 Task: Select the warning option in the link box model.
Action: Mouse moved to (24, 669)
Screenshot: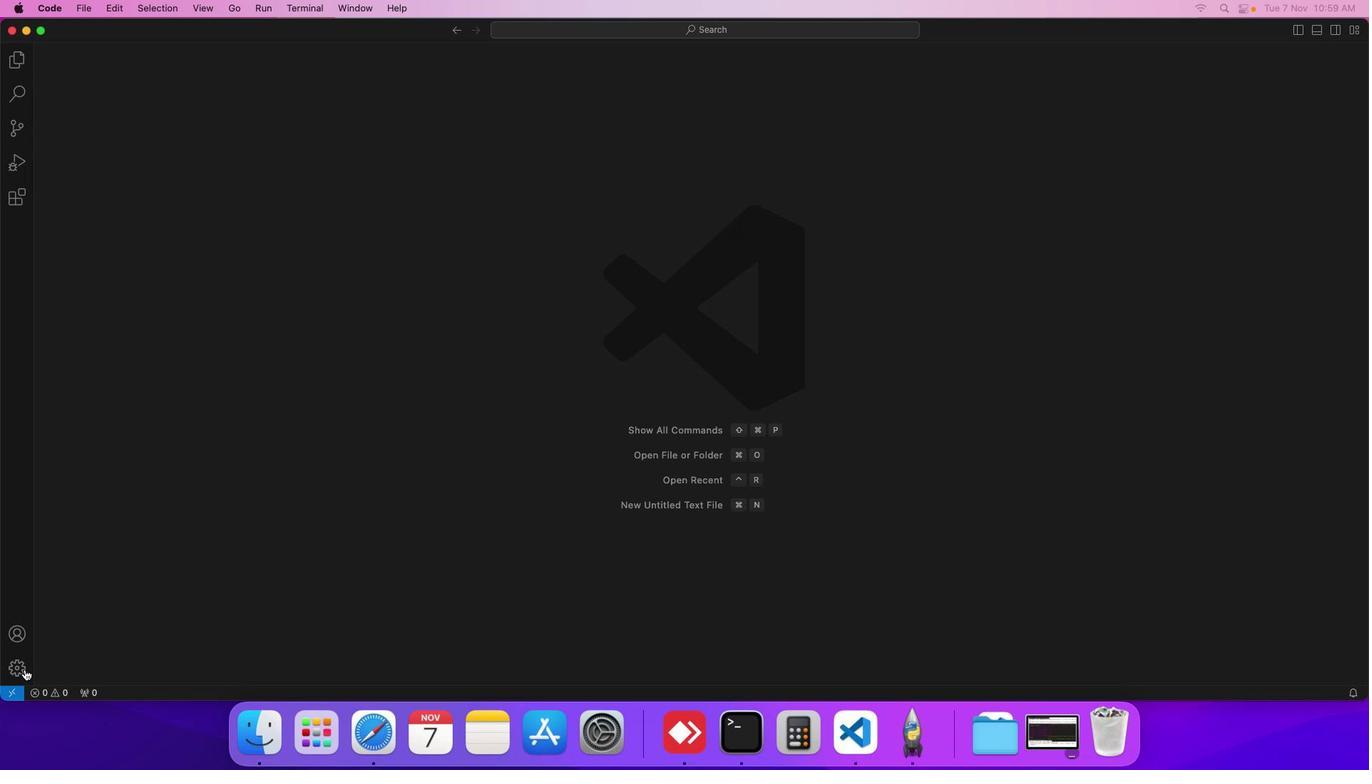 
Action: Mouse pressed left at (24, 669)
Screenshot: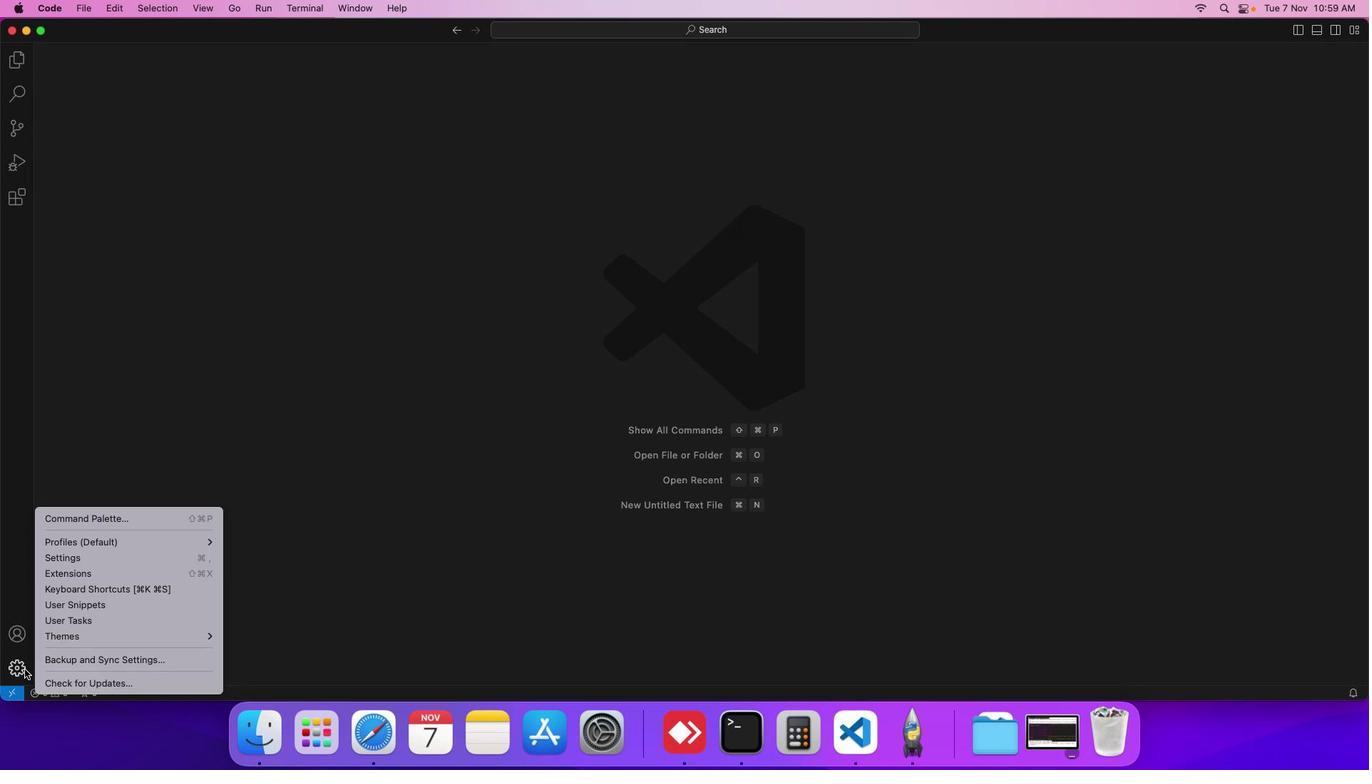 
Action: Mouse moved to (72, 560)
Screenshot: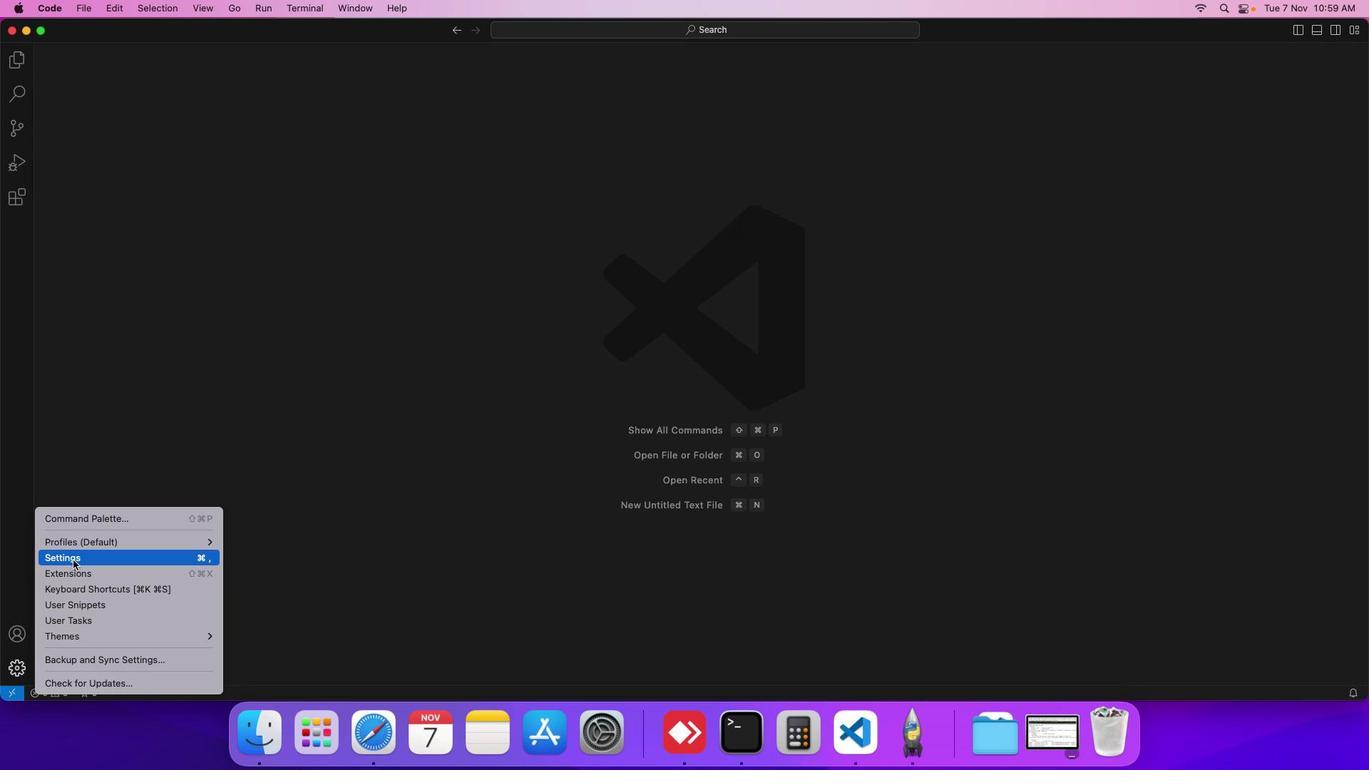 
Action: Mouse pressed left at (72, 560)
Screenshot: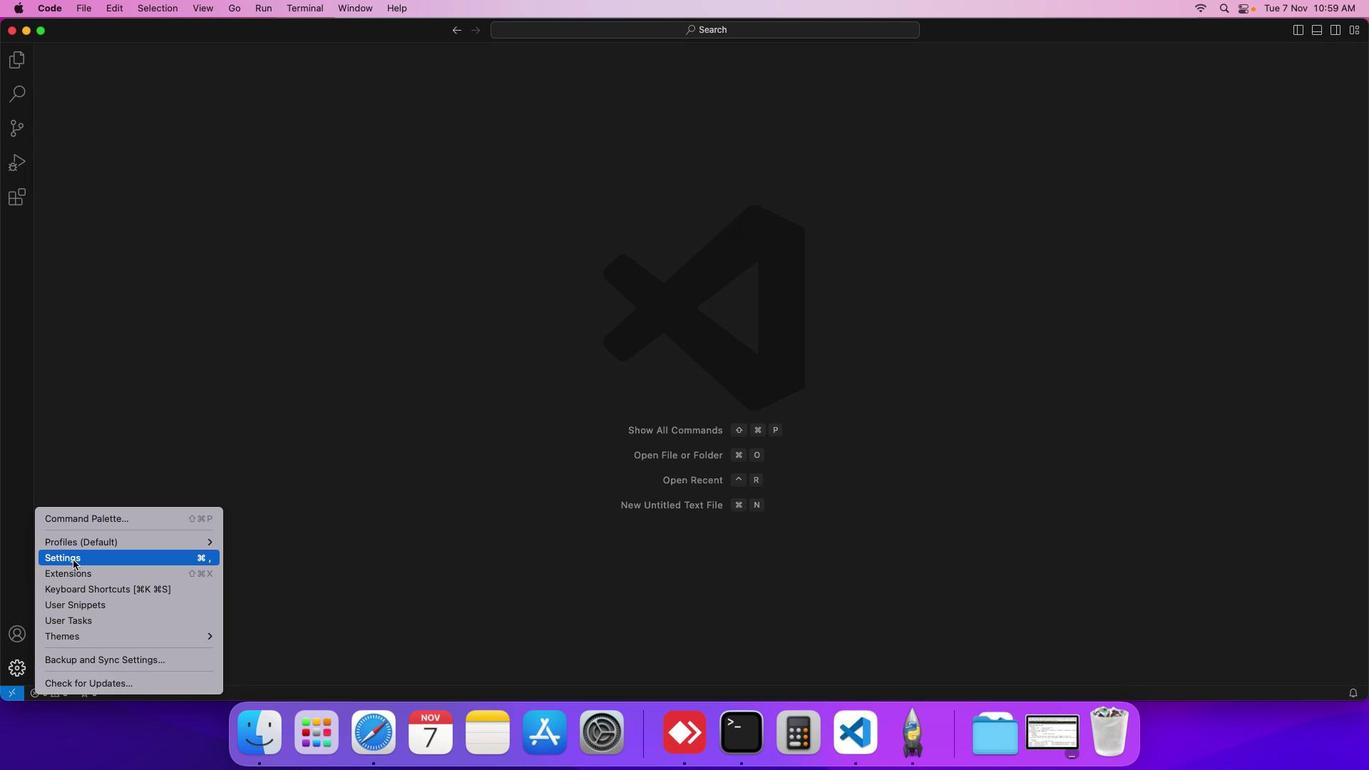 
Action: Mouse moved to (313, 253)
Screenshot: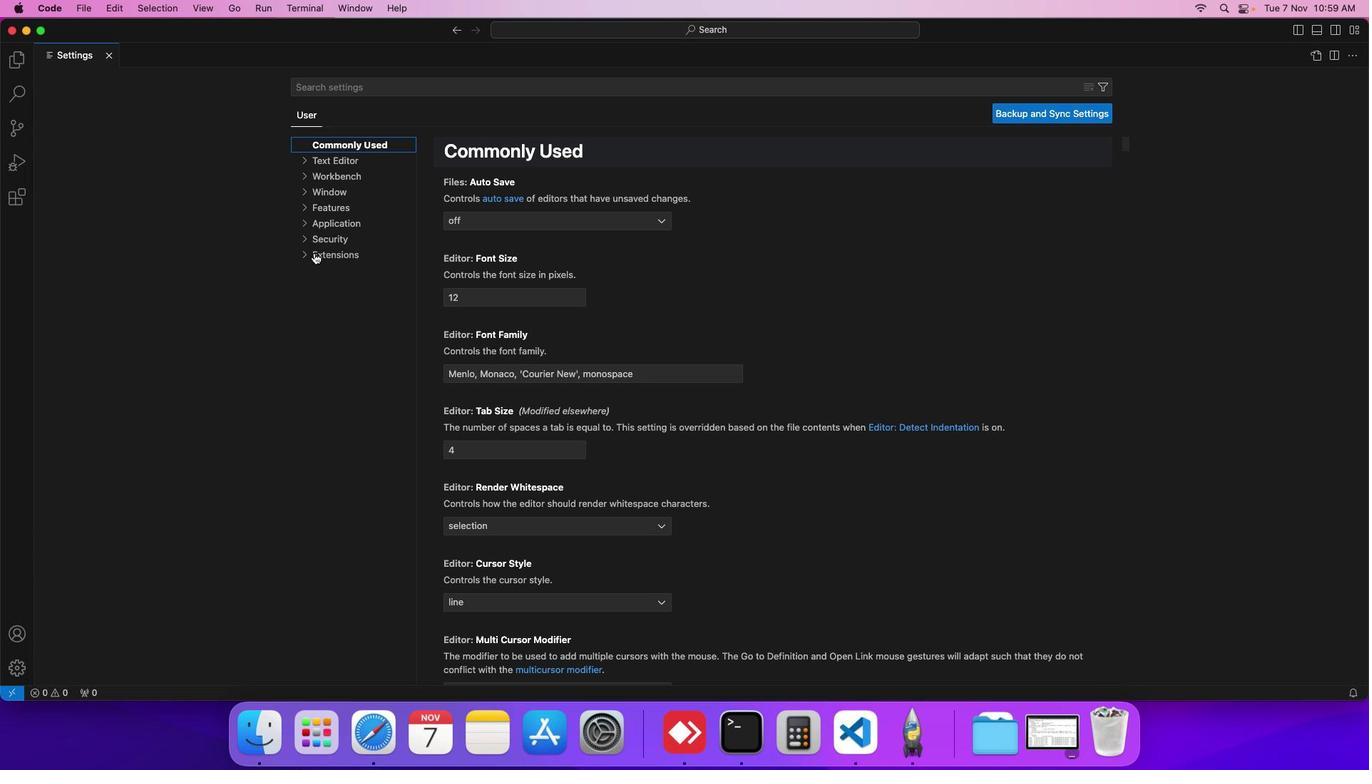 
Action: Mouse pressed left at (313, 253)
Screenshot: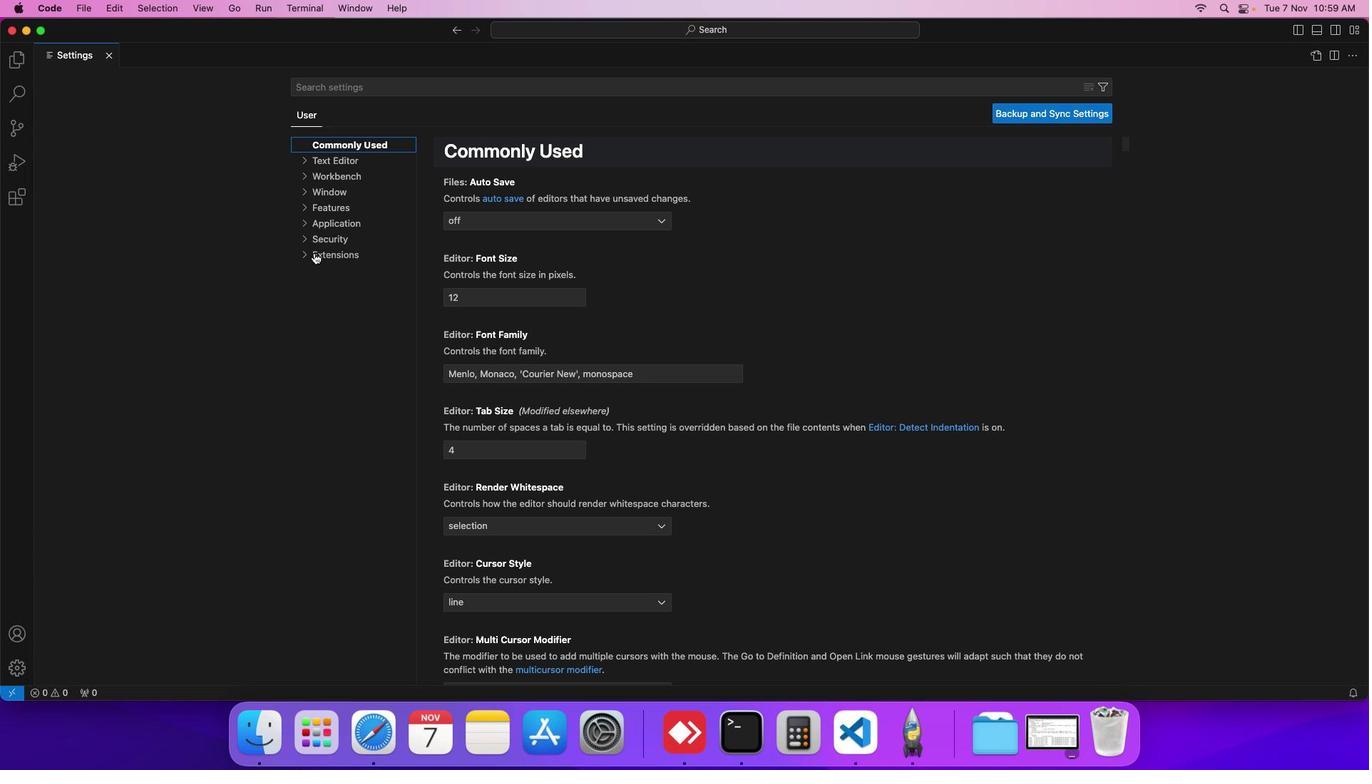 
Action: Mouse moved to (479, 375)
Screenshot: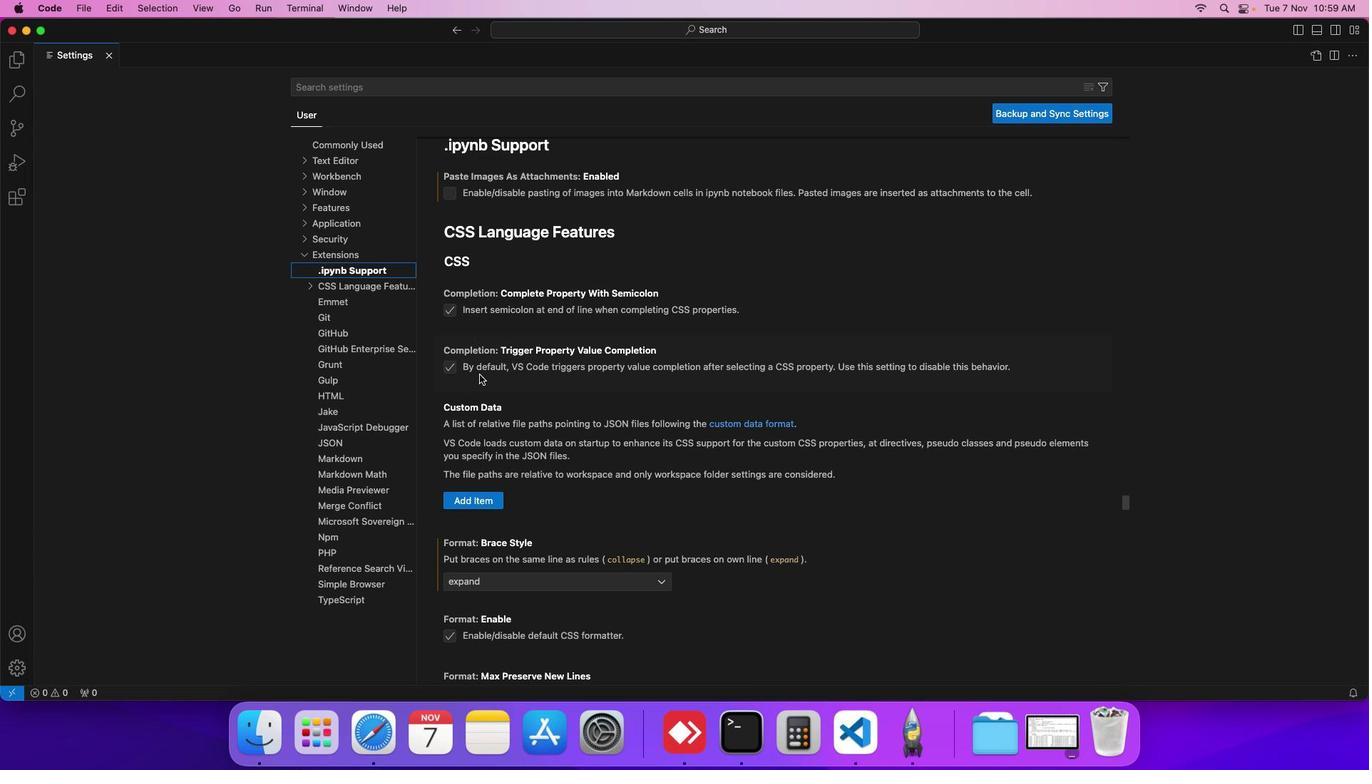 
Action: Mouse scrolled (479, 375) with delta (0, 0)
Screenshot: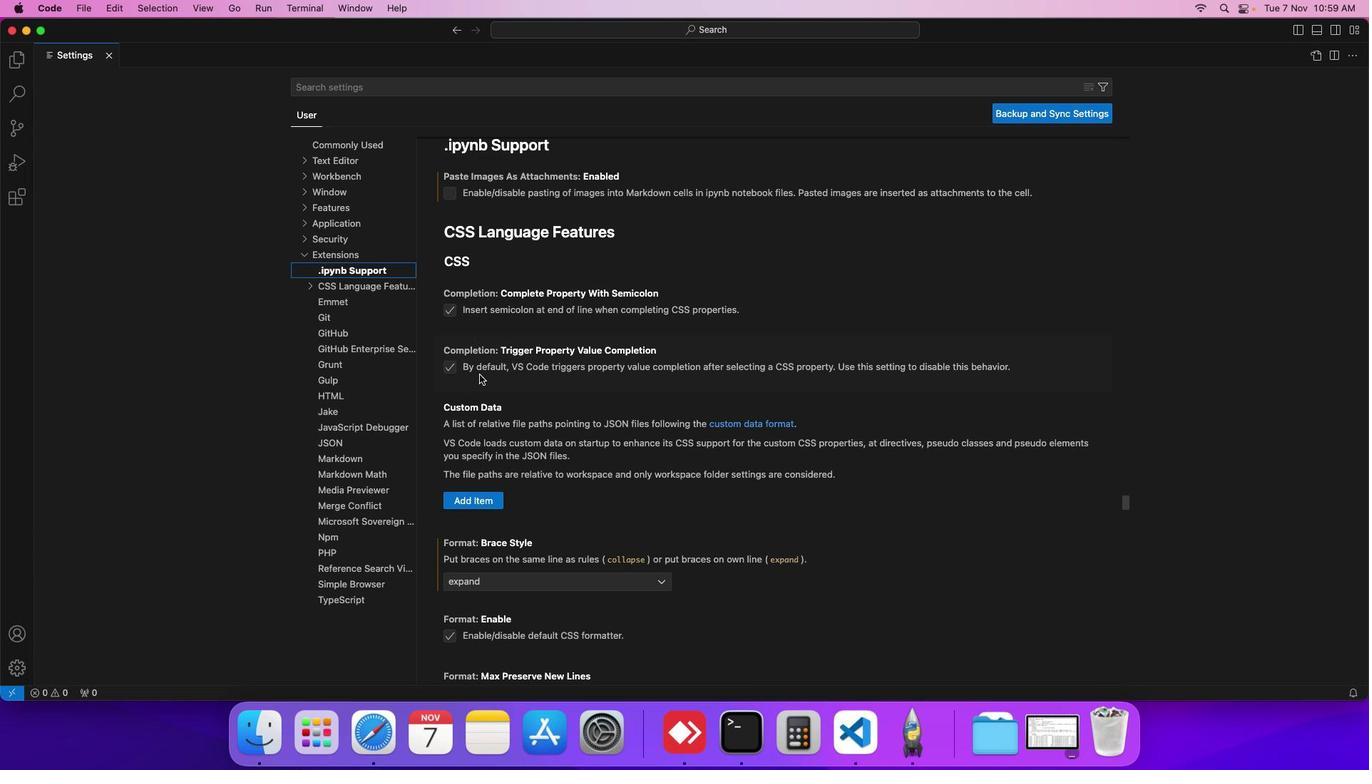 
Action: Mouse scrolled (479, 375) with delta (0, 0)
Screenshot: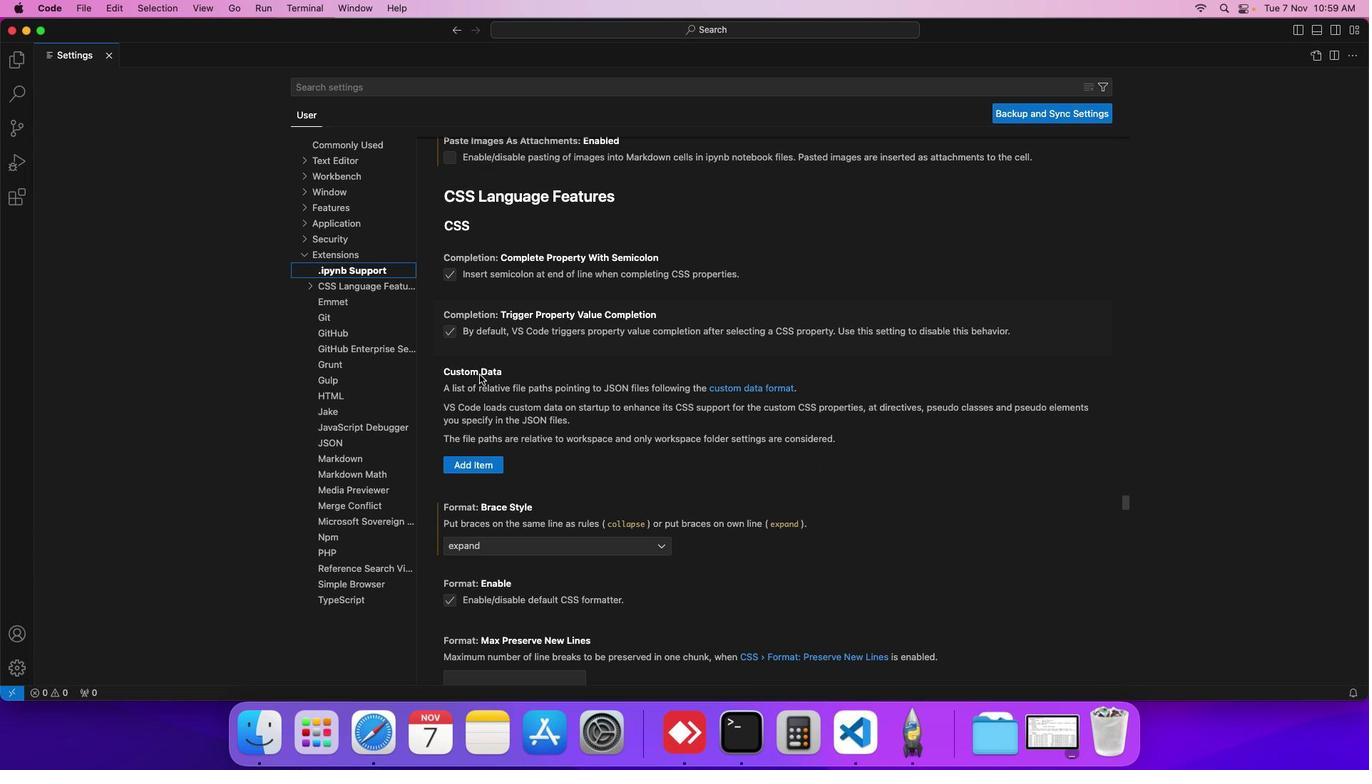 
Action: Mouse scrolled (479, 375) with delta (0, 0)
Screenshot: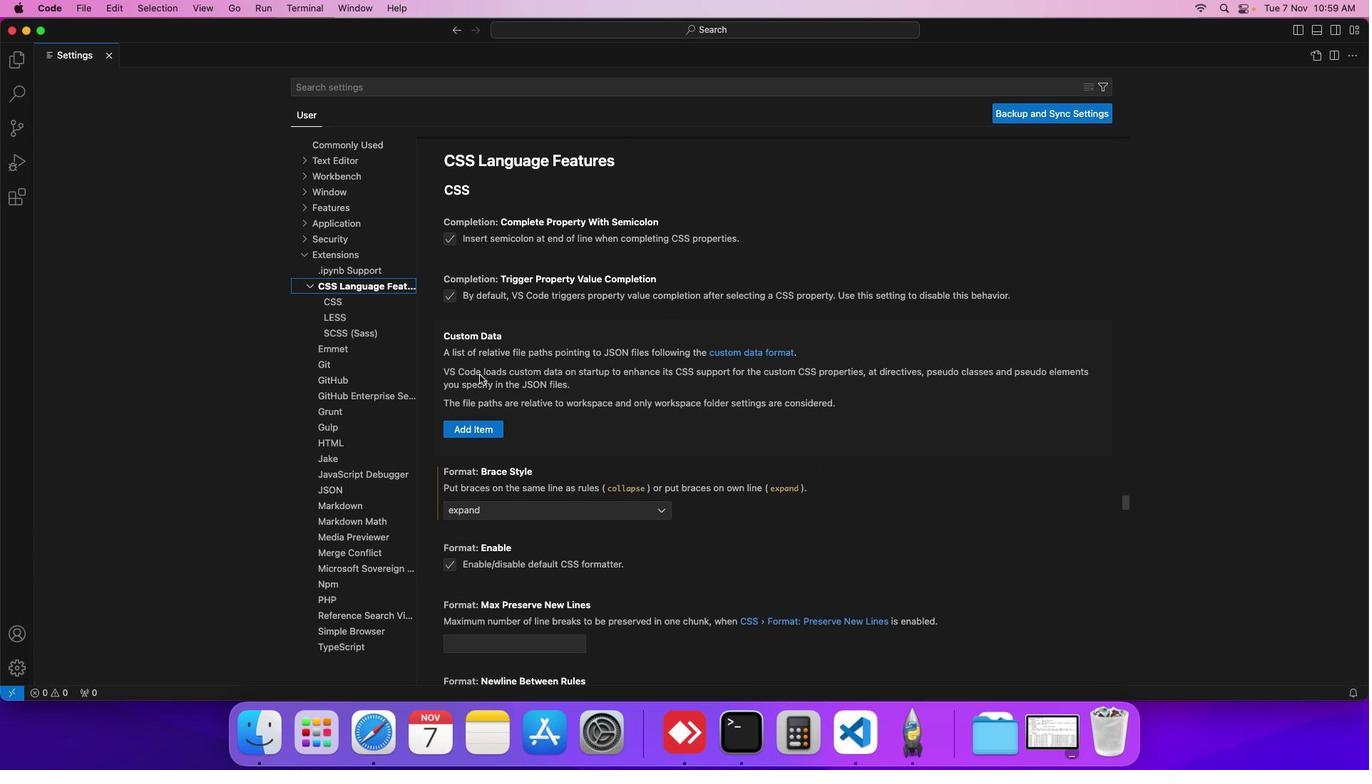
Action: Mouse scrolled (479, 375) with delta (0, 0)
Screenshot: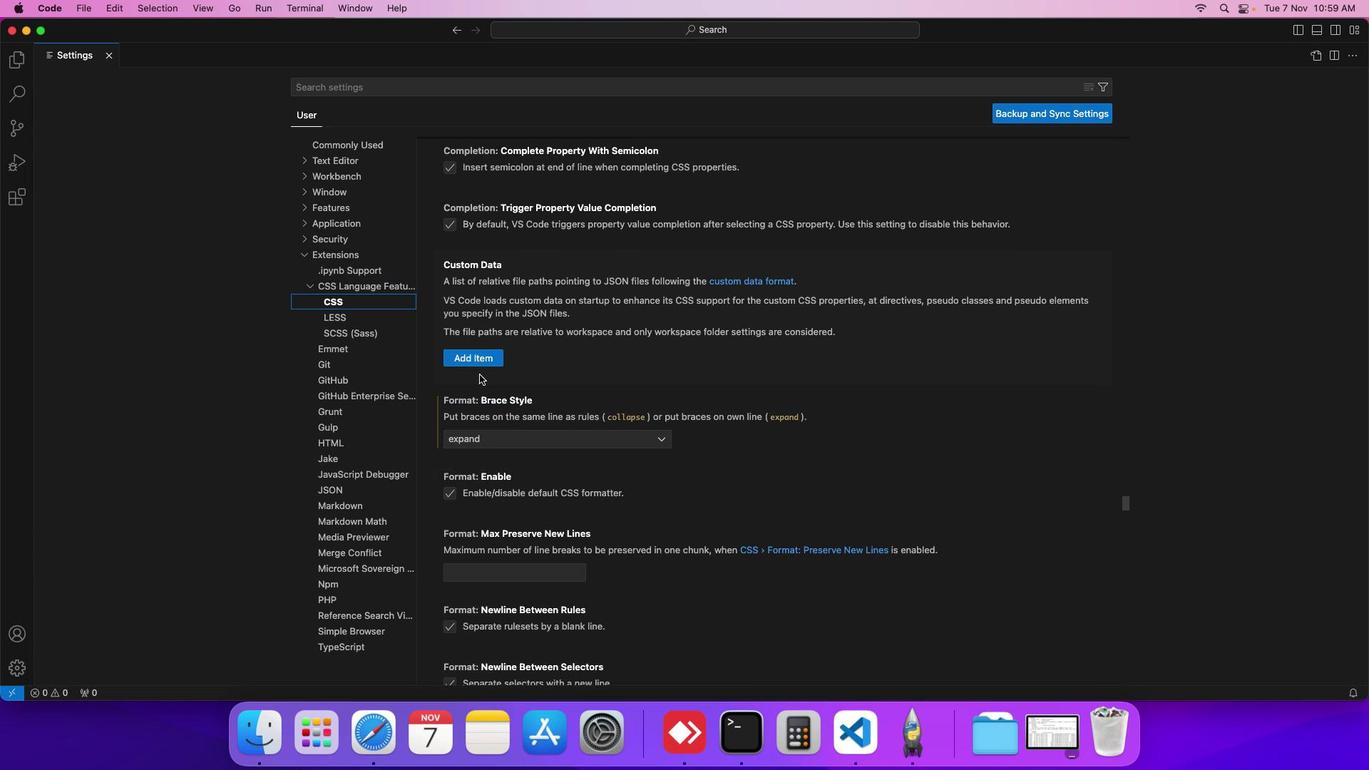 
Action: Mouse scrolled (479, 375) with delta (0, 0)
Screenshot: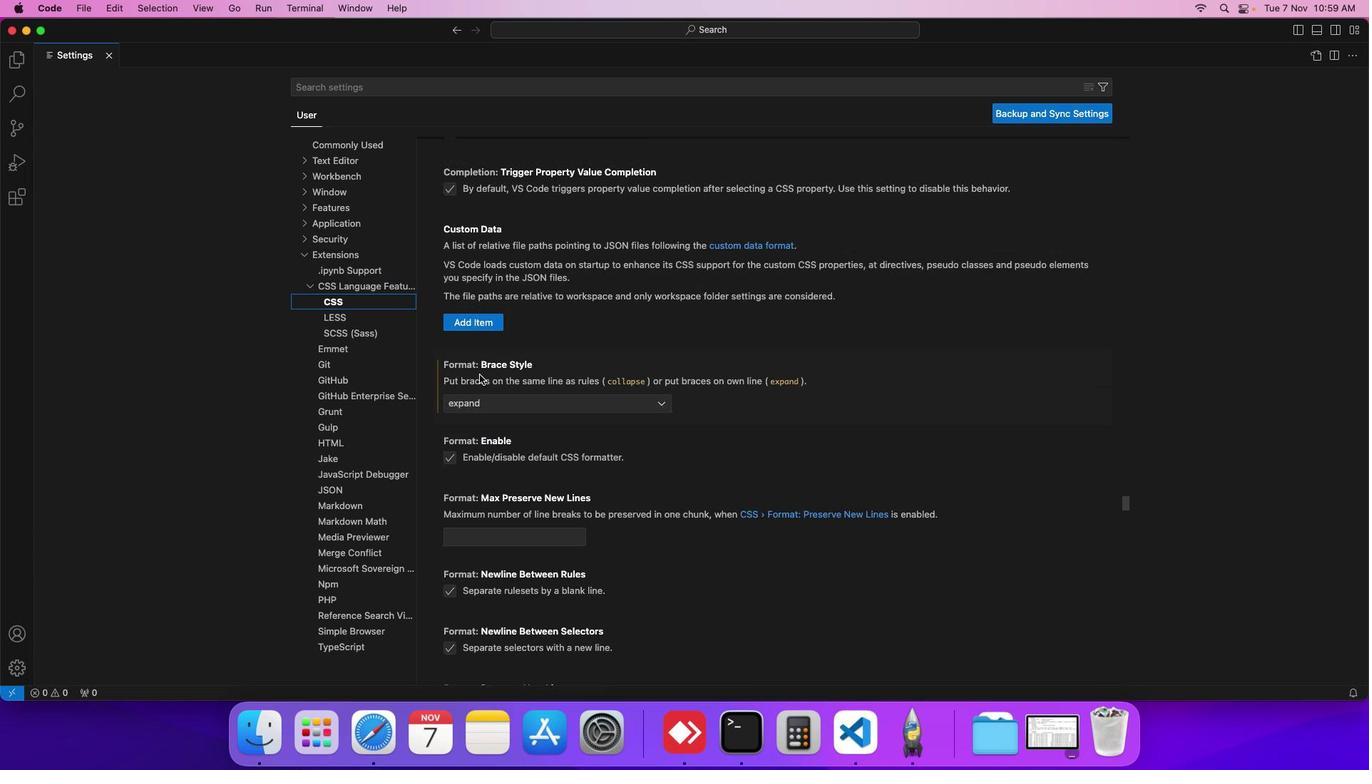 
Action: Mouse scrolled (479, 375) with delta (0, 0)
Screenshot: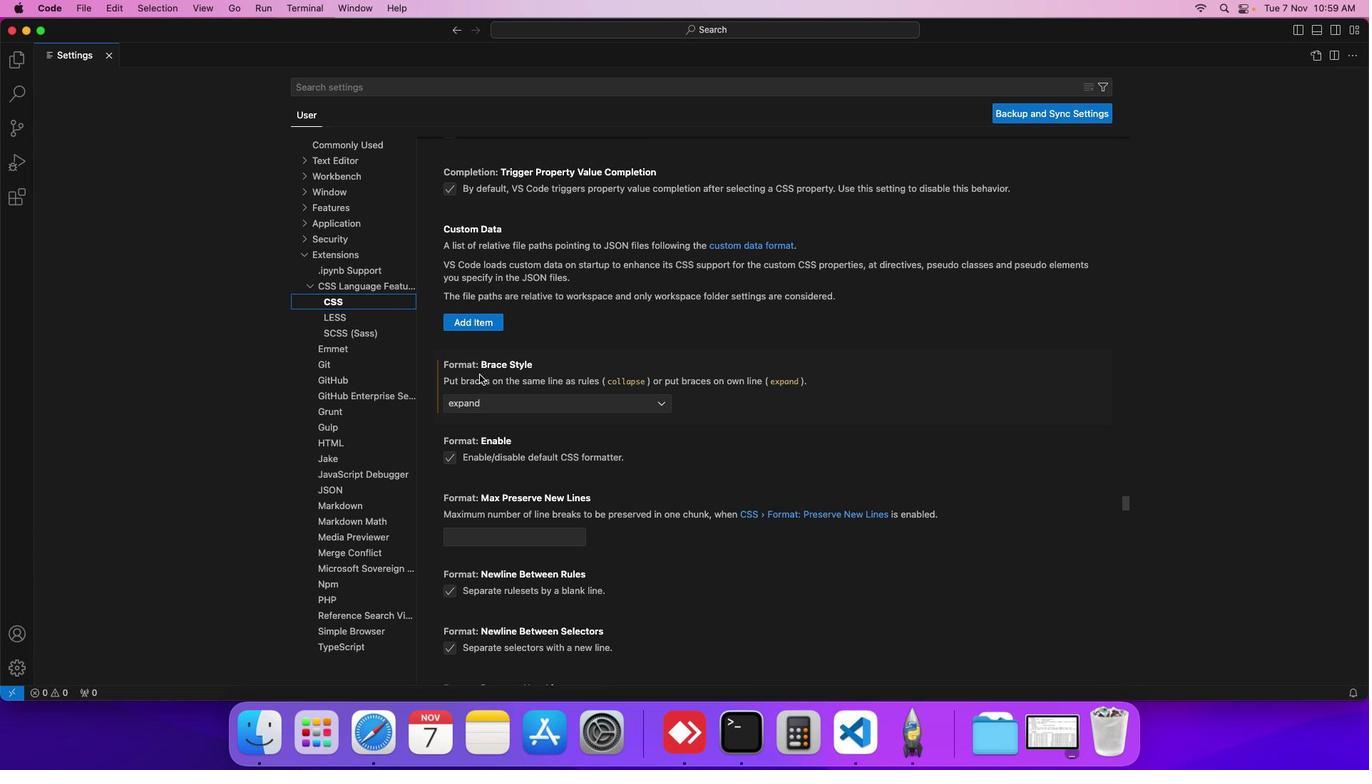 
Action: Mouse scrolled (479, 375) with delta (0, 0)
Screenshot: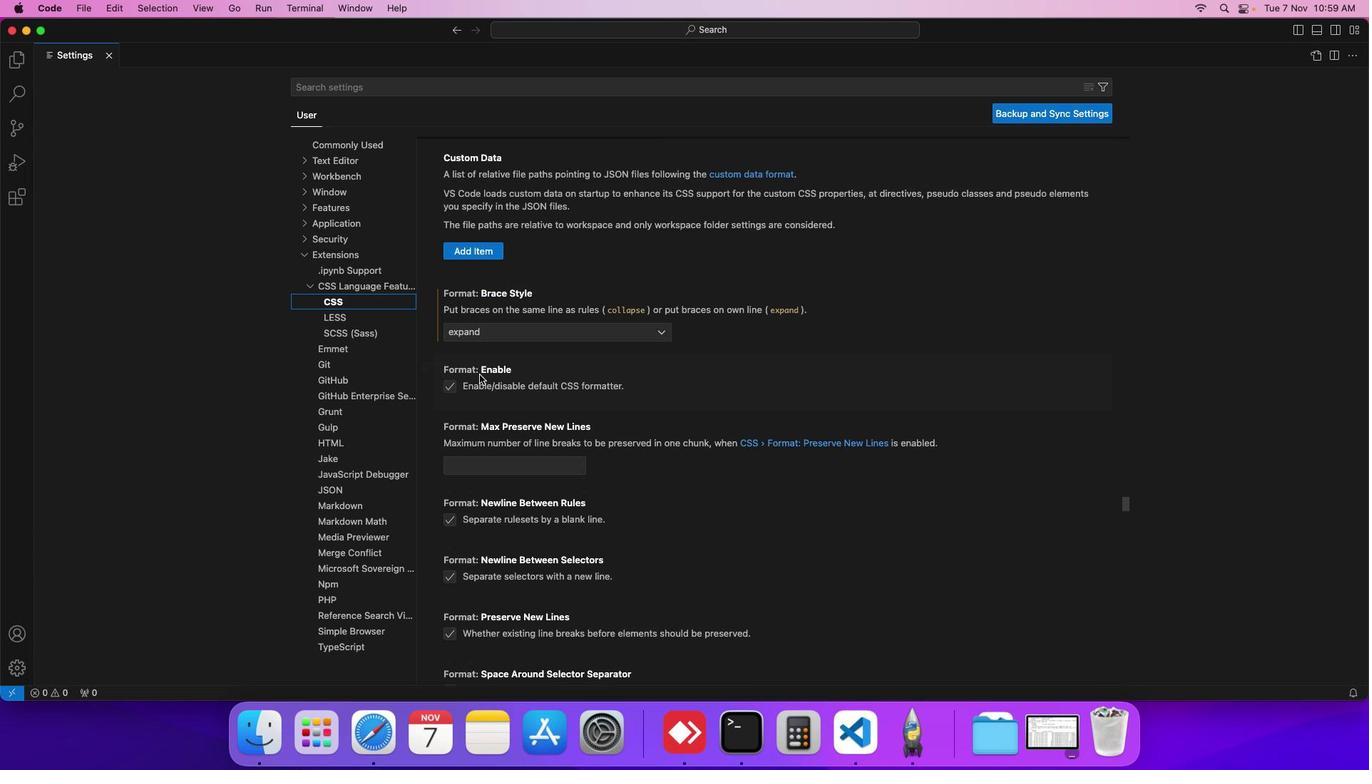 
Action: Mouse scrolled (479, 375) with delta (0, 0)
Screenshot: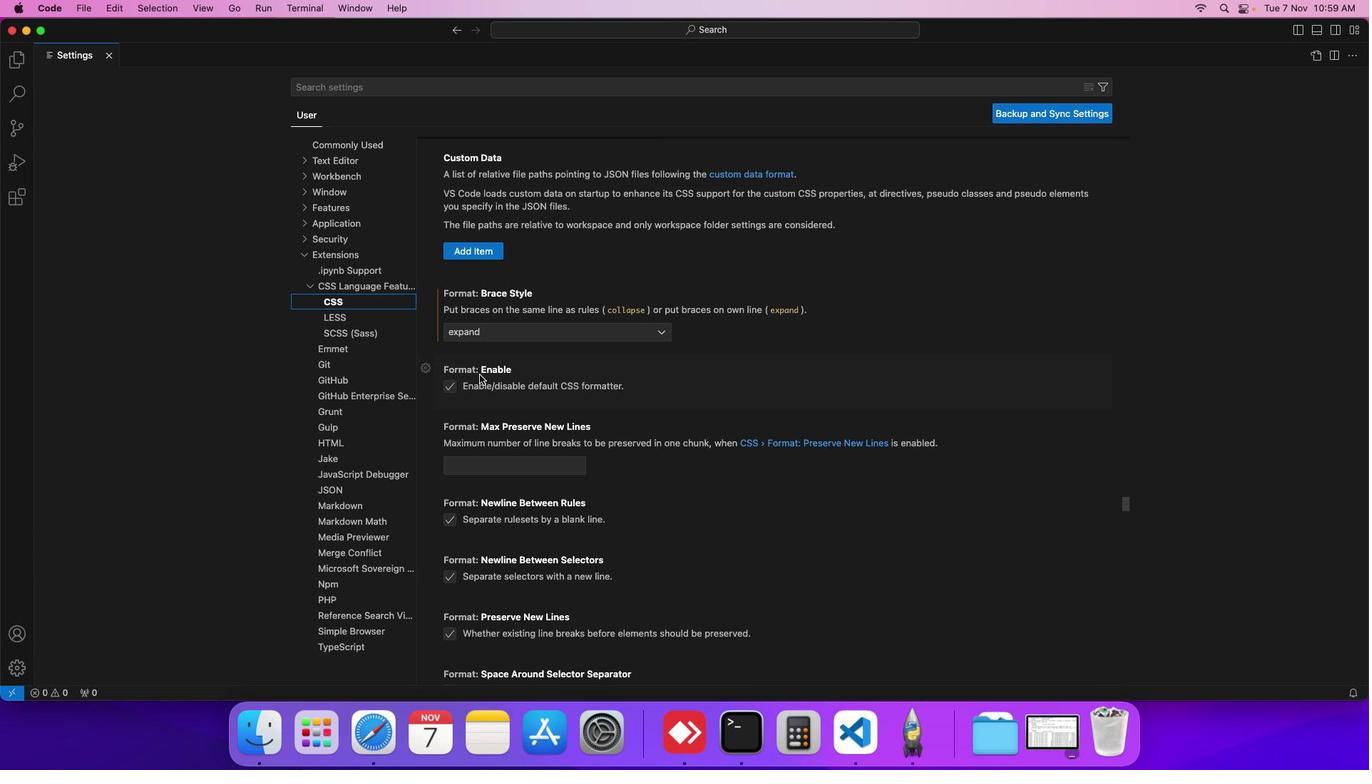 
Action: Mouse scrolled (479, 375) with delta (0, 0)
Screenshot: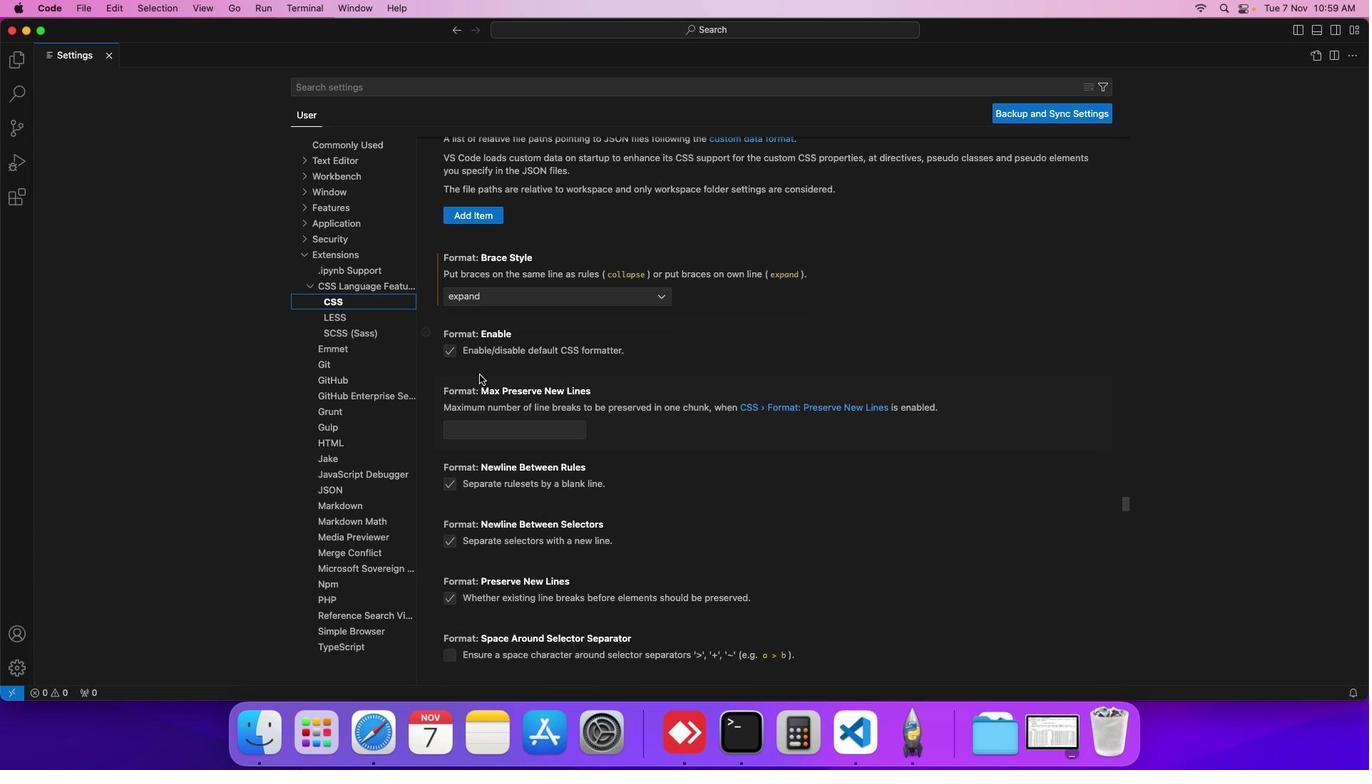 
Action: Mouse scrolled (479, 375) with delta (0, 0)
Screenshot: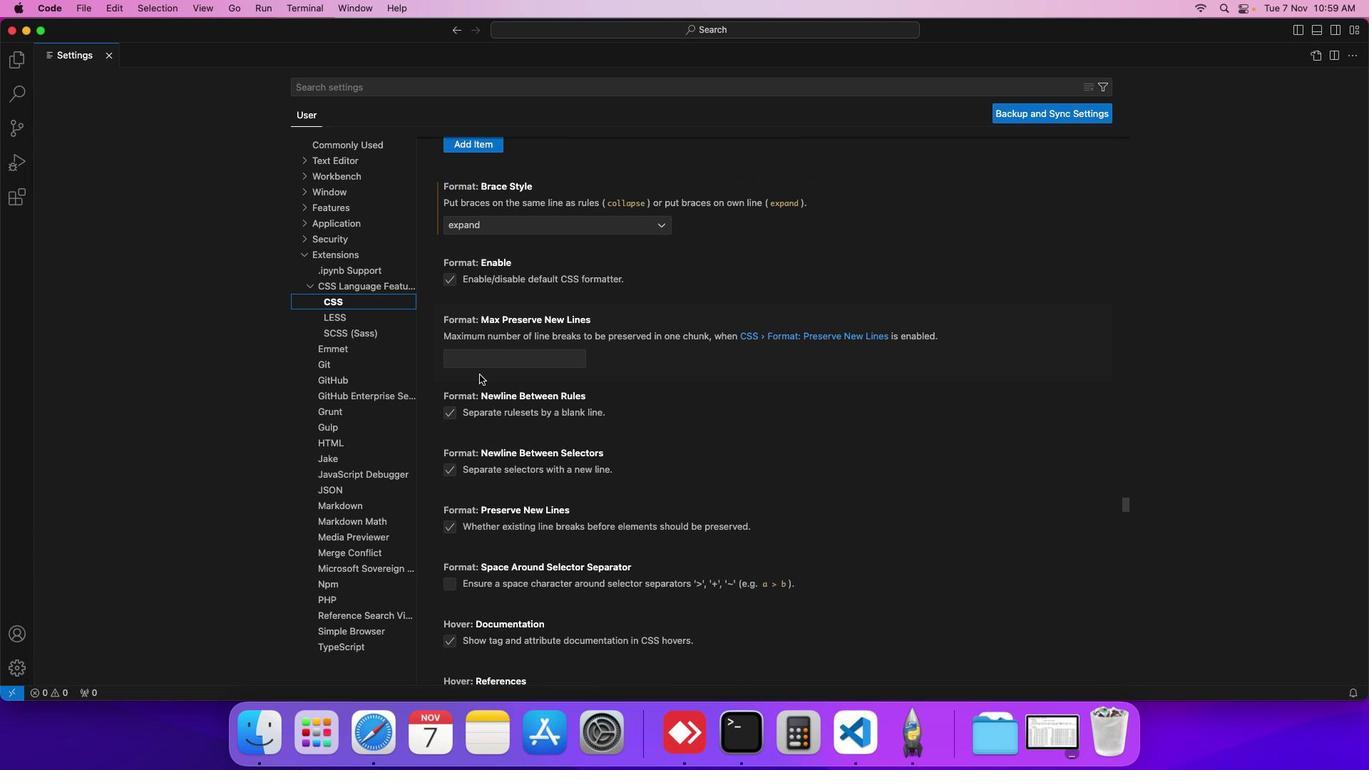 
Action: Mouse scrolled (479, 375) with delta (0, 0)
Screenshot: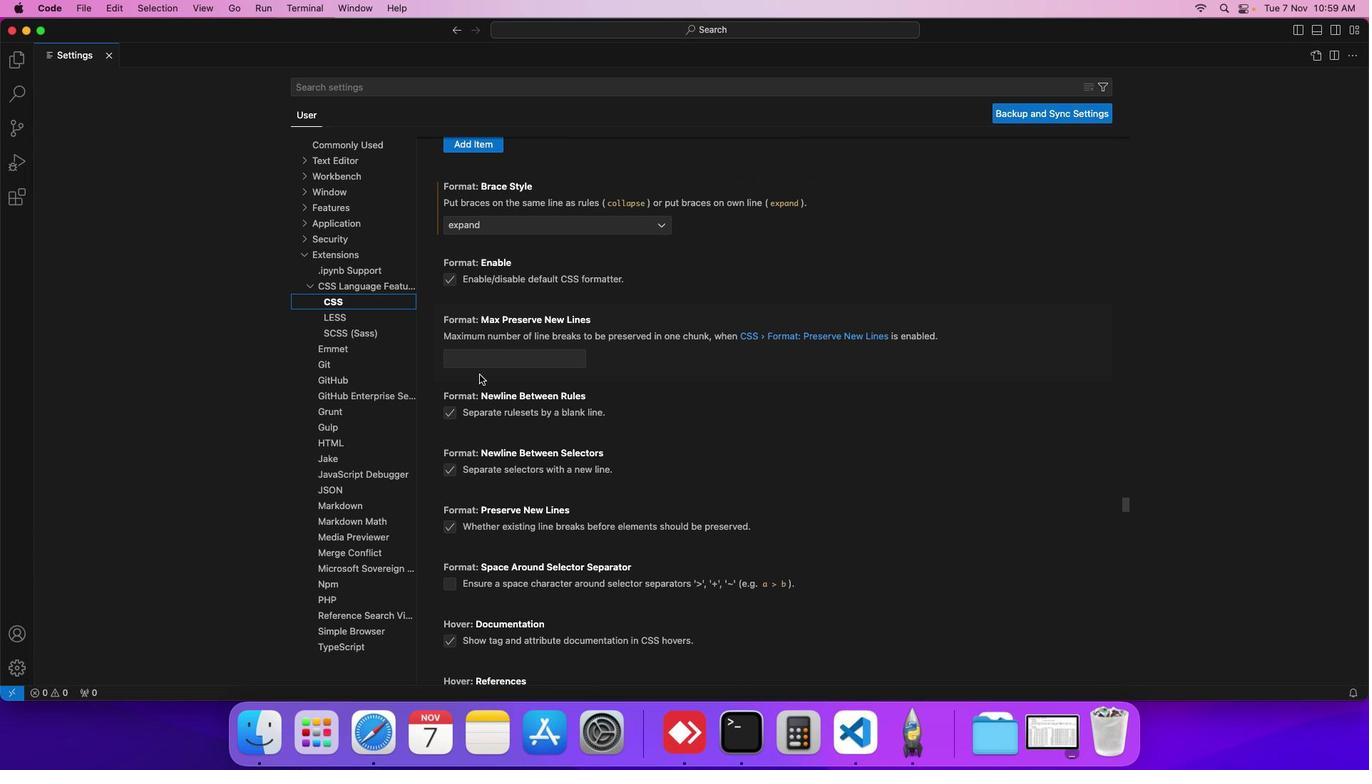 
Action: Mouse scrolled (479, 375) with delta (0, 0)
Screenshot: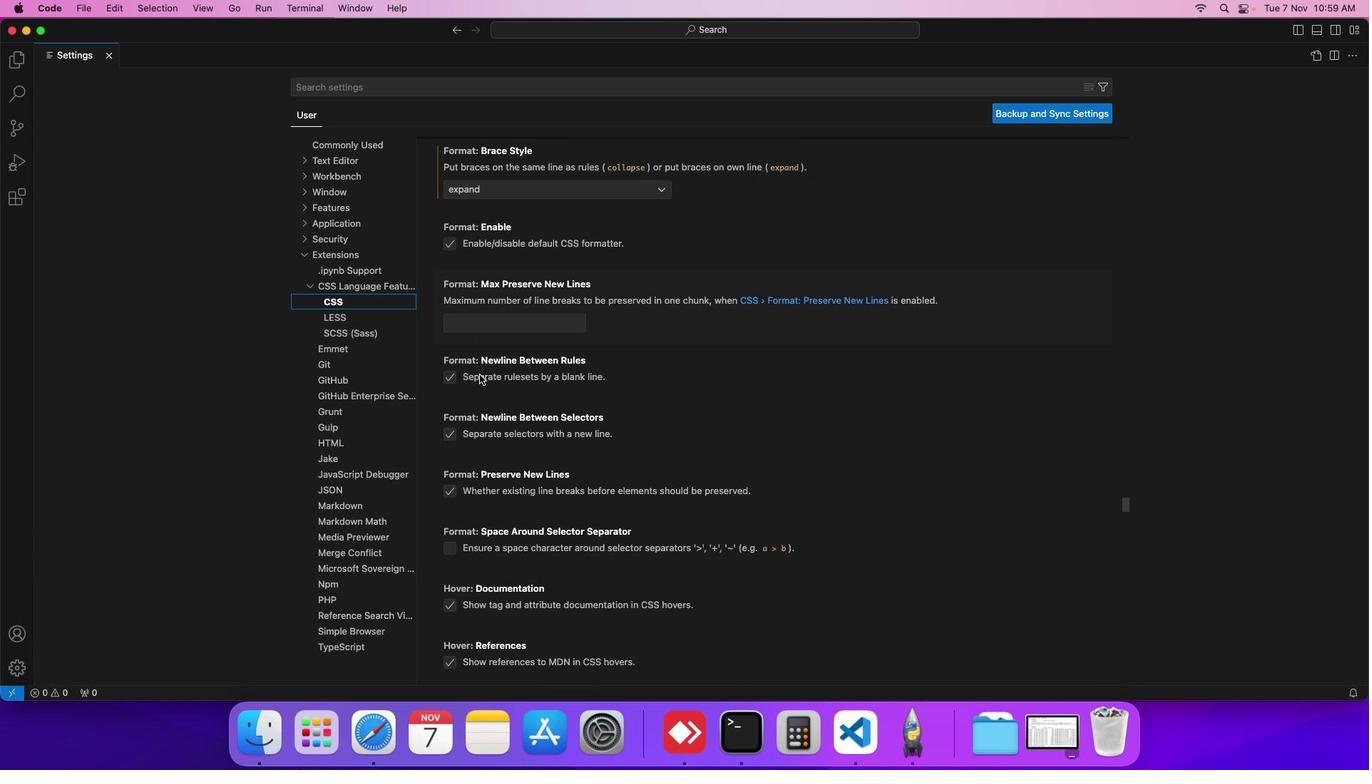 
Action: Mouse scrolled (479, 375) with delta (0, 0)
Screenshot: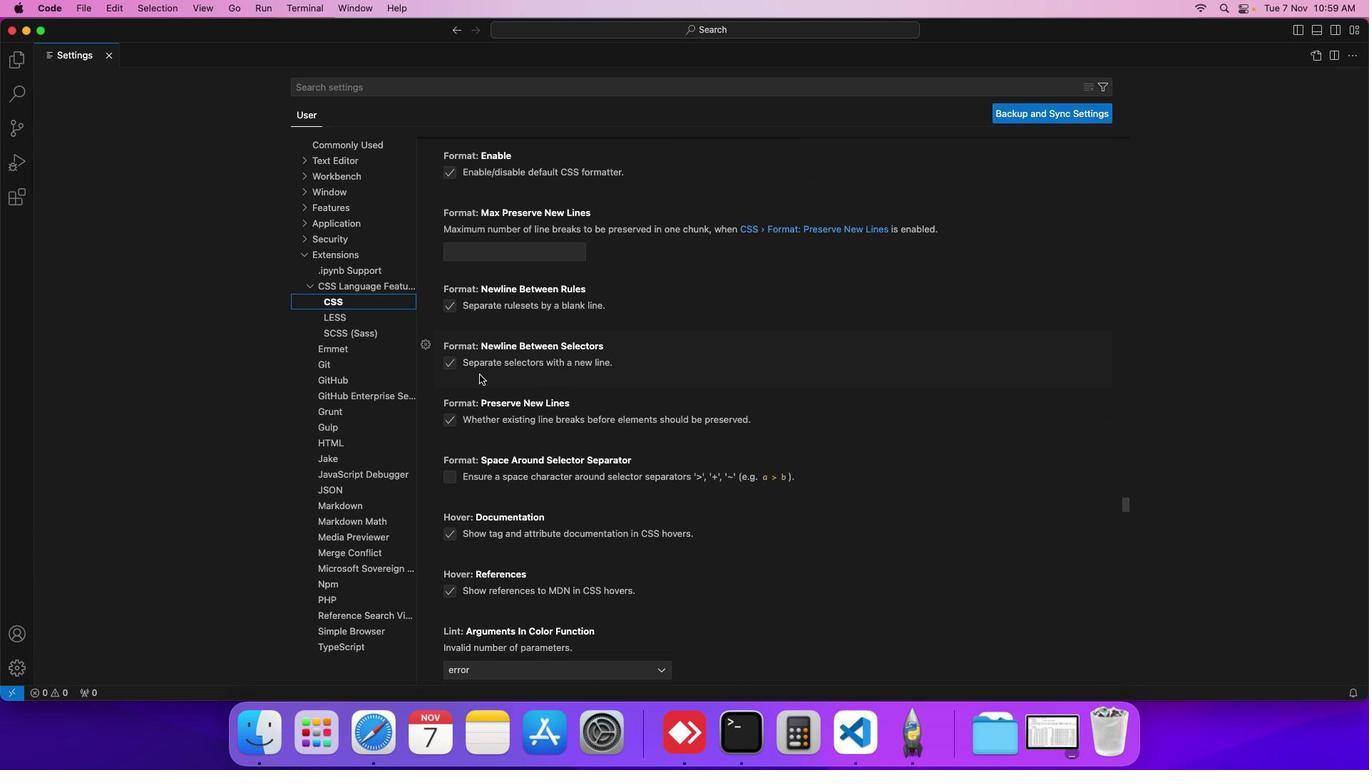 
Action: Mouse scrolled (479, 375) with delta (0, 0)
Screenshot: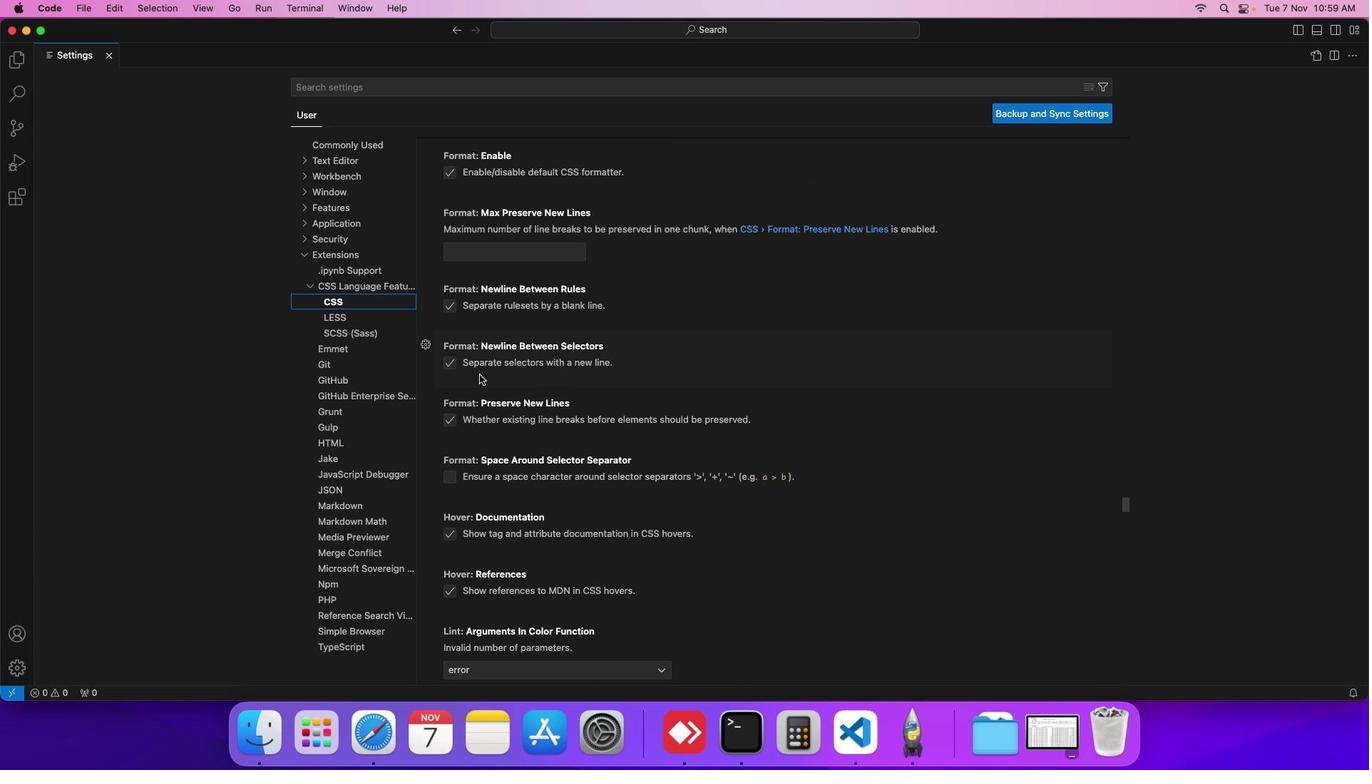 
Action: Mouse scrolled (479, 375) with delta (0, 0)
Screenshot: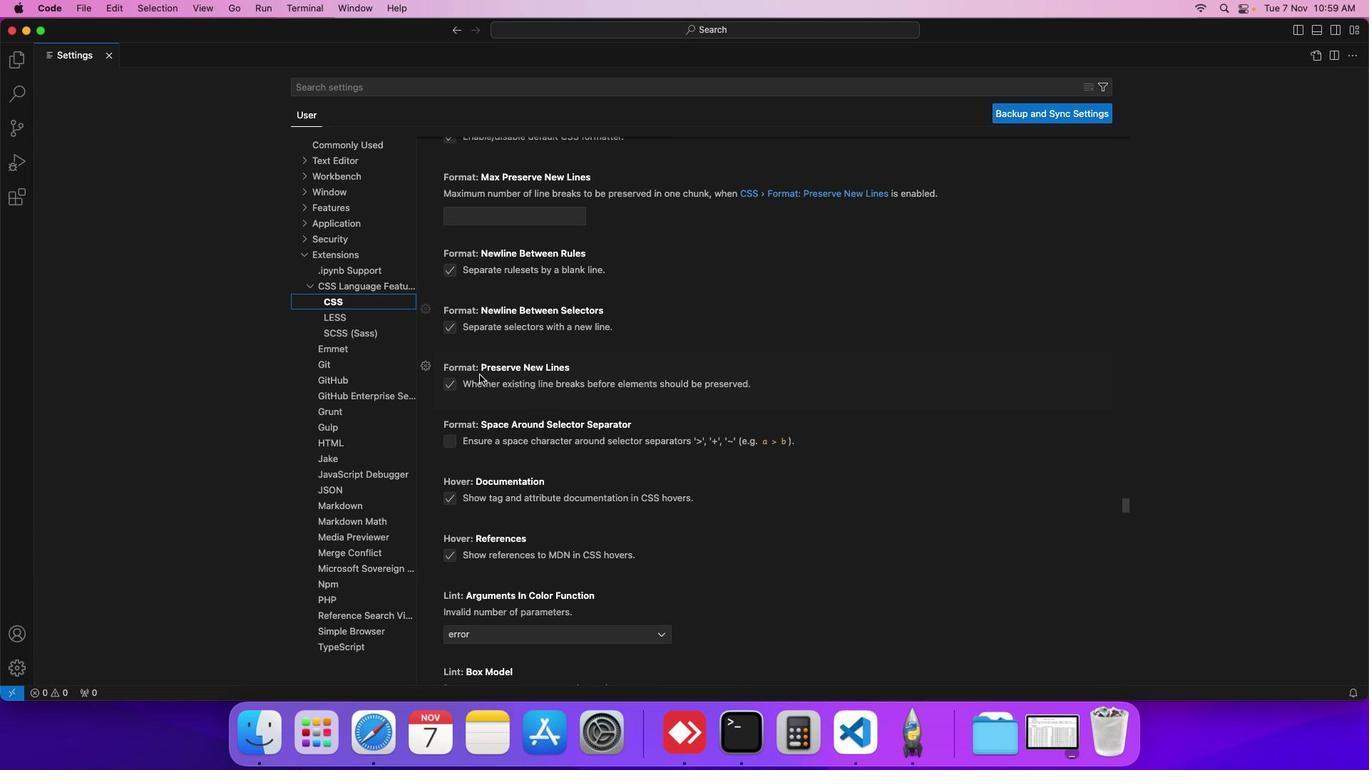 
Action: Mouse scrolled (479, 375) with delta (0, 0)
Screenshot: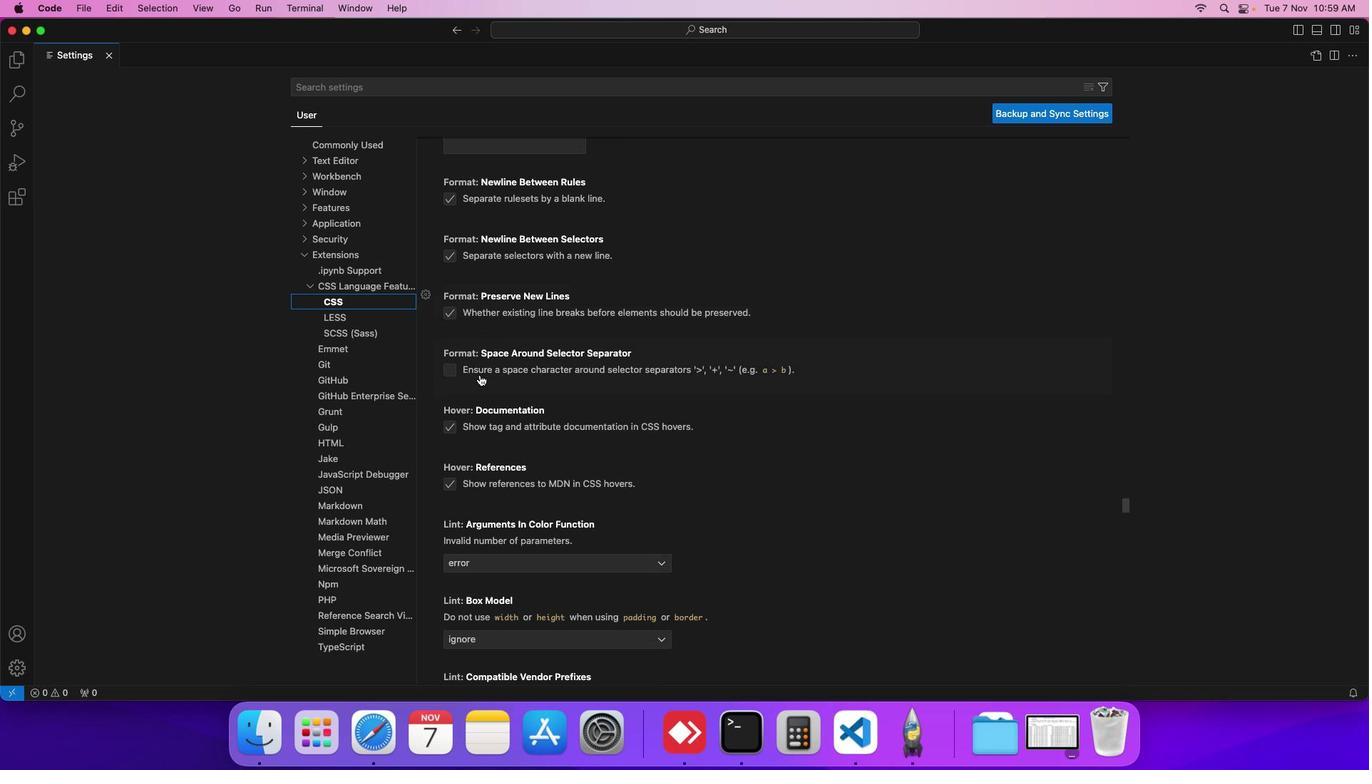 
Action: Mouse scrolled (479, 375) with delta (0, 0)
Screenshot: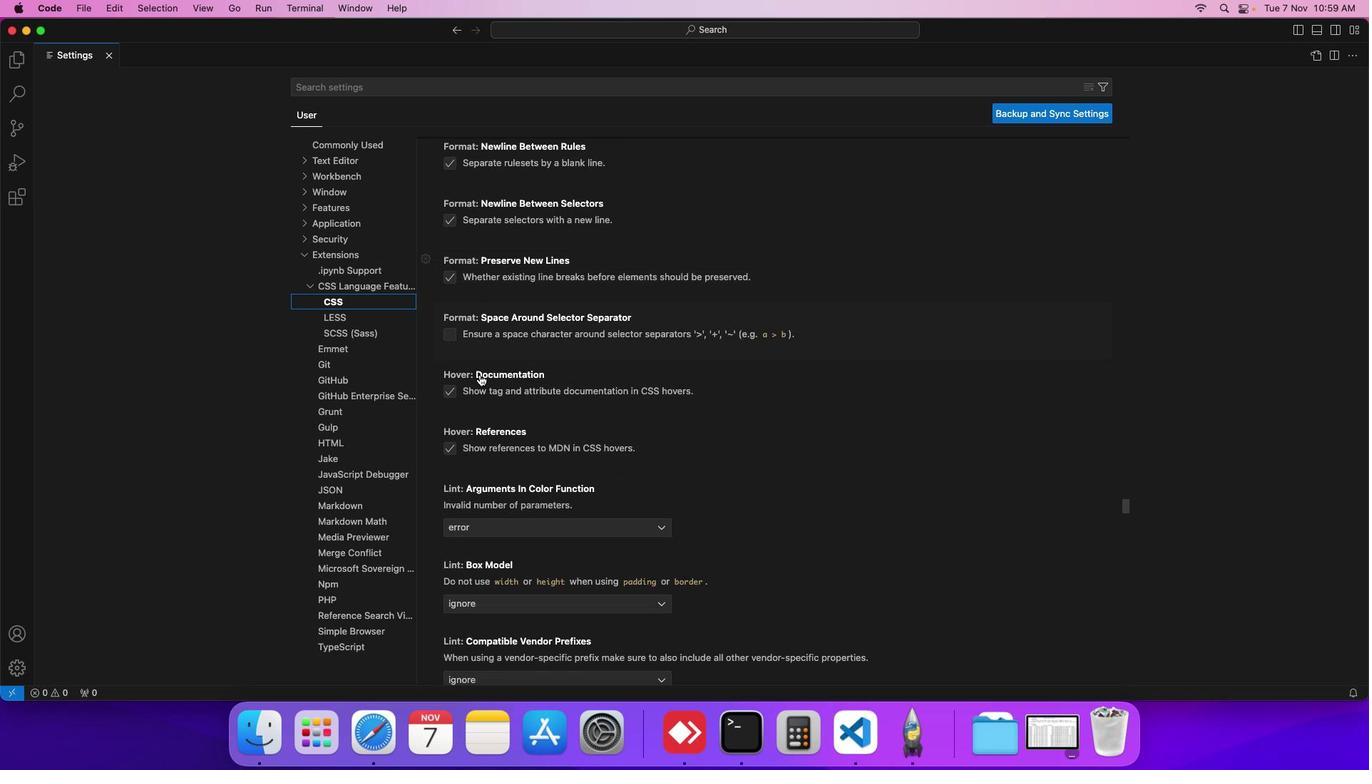
Action: Mouse scrolled (479, 375) with delta (0, 0)
Screenshot: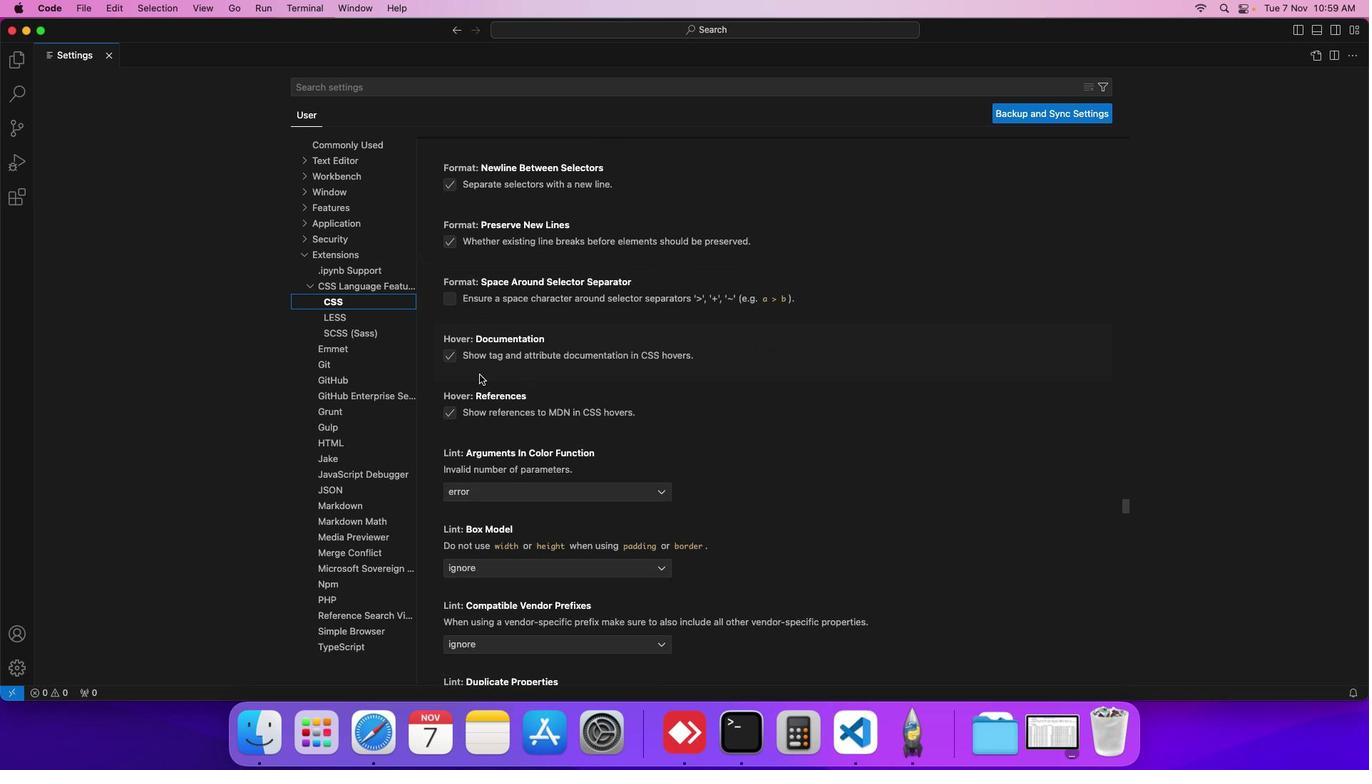 
Action: Mouse scrolled (479, 375) with delta (0, 0)
Screenshot: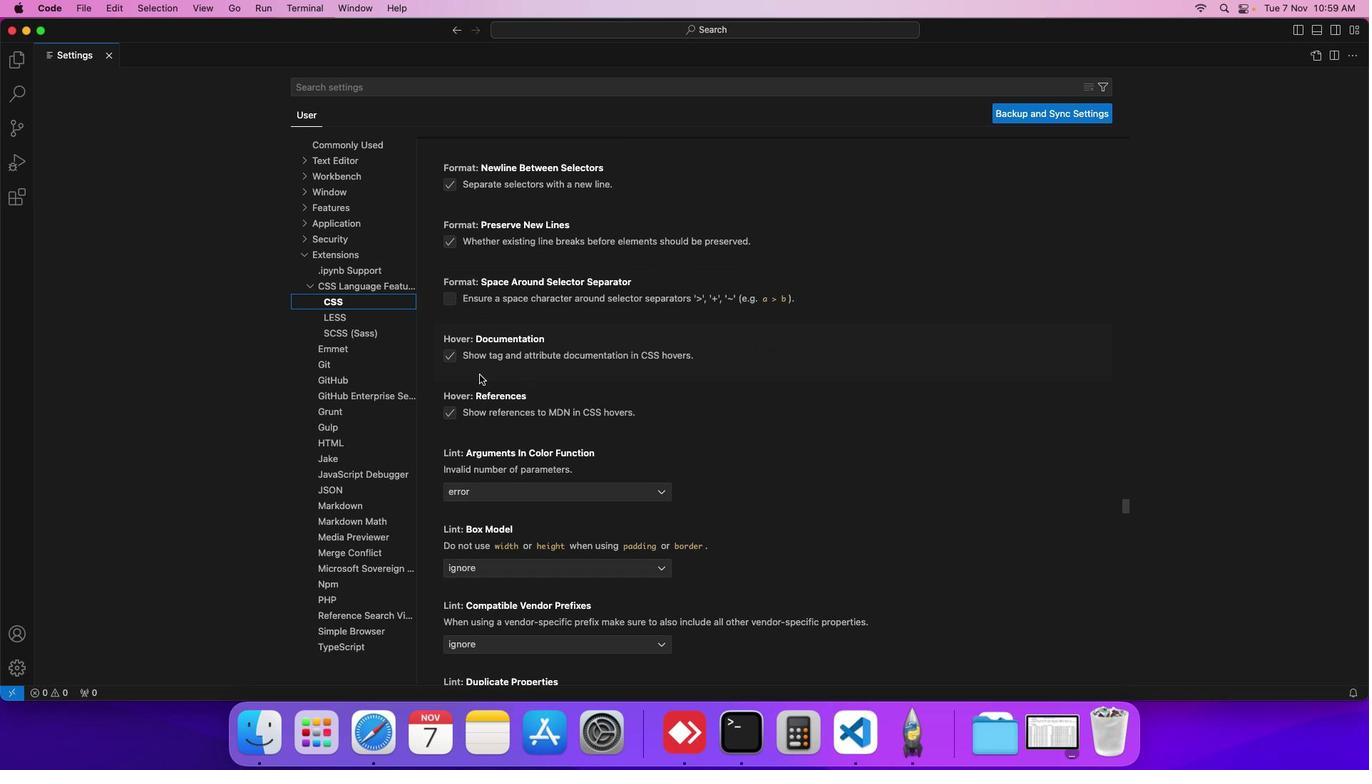 
Action: Mouse scrolled (479, 375) with delta (0, 0)
Screenshot: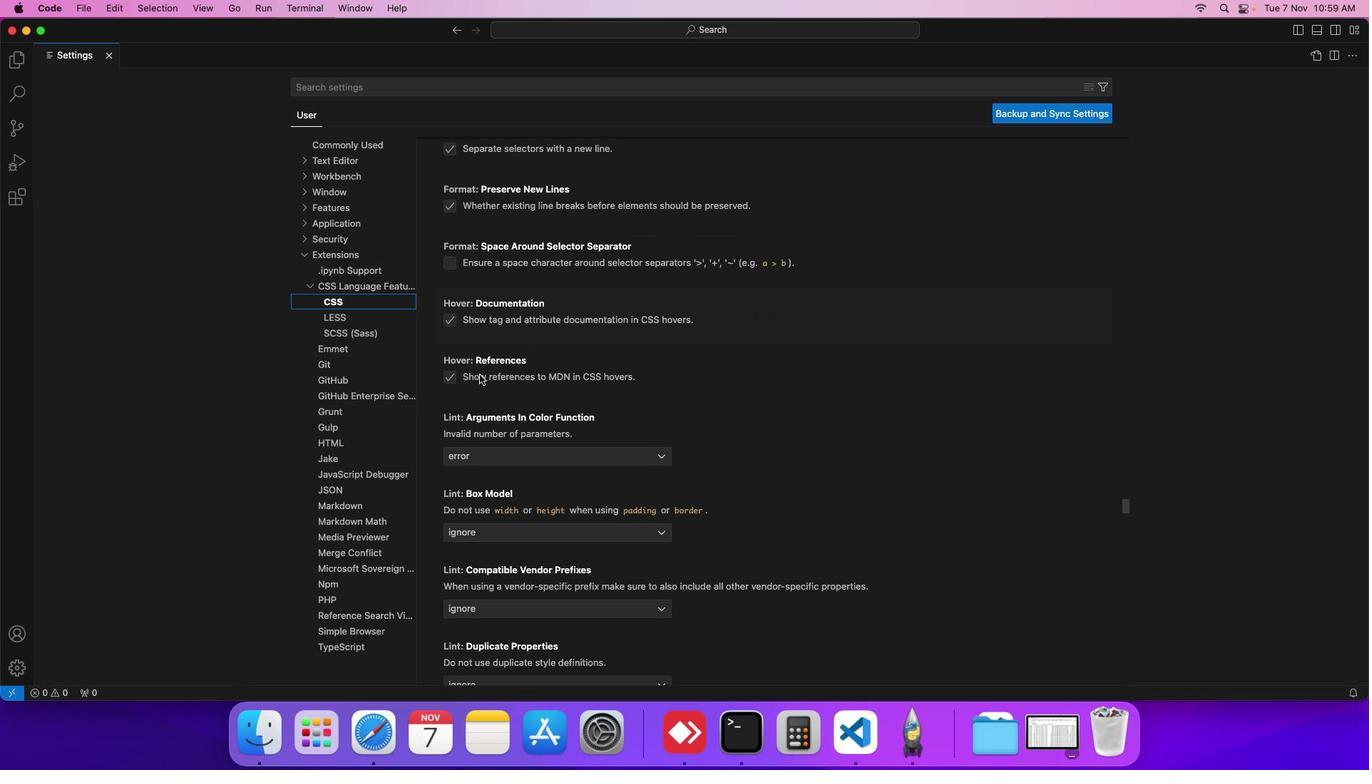 
Action: Mouse scrolled (479, 375) with delta (0, 0)
Screenshot: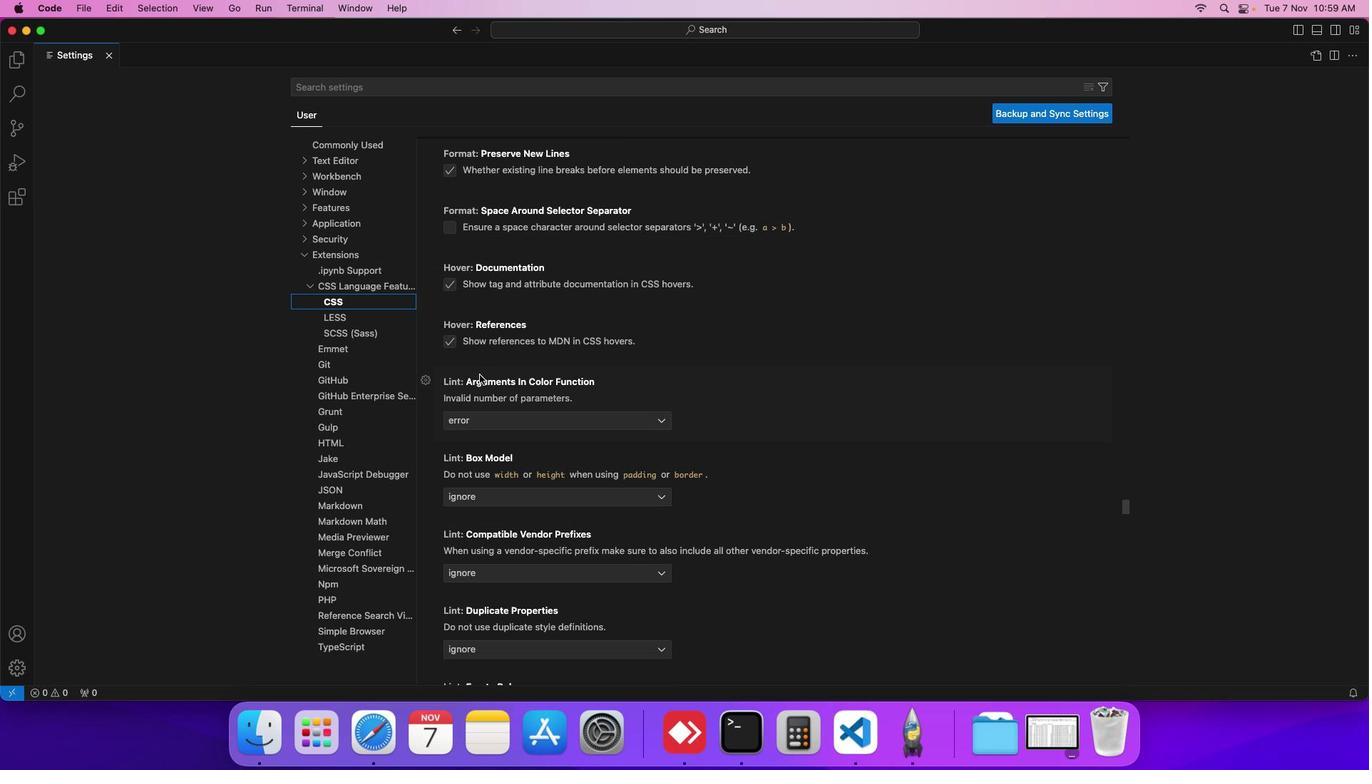 
Action: Mouse moved to (520, 490)
Screenshot: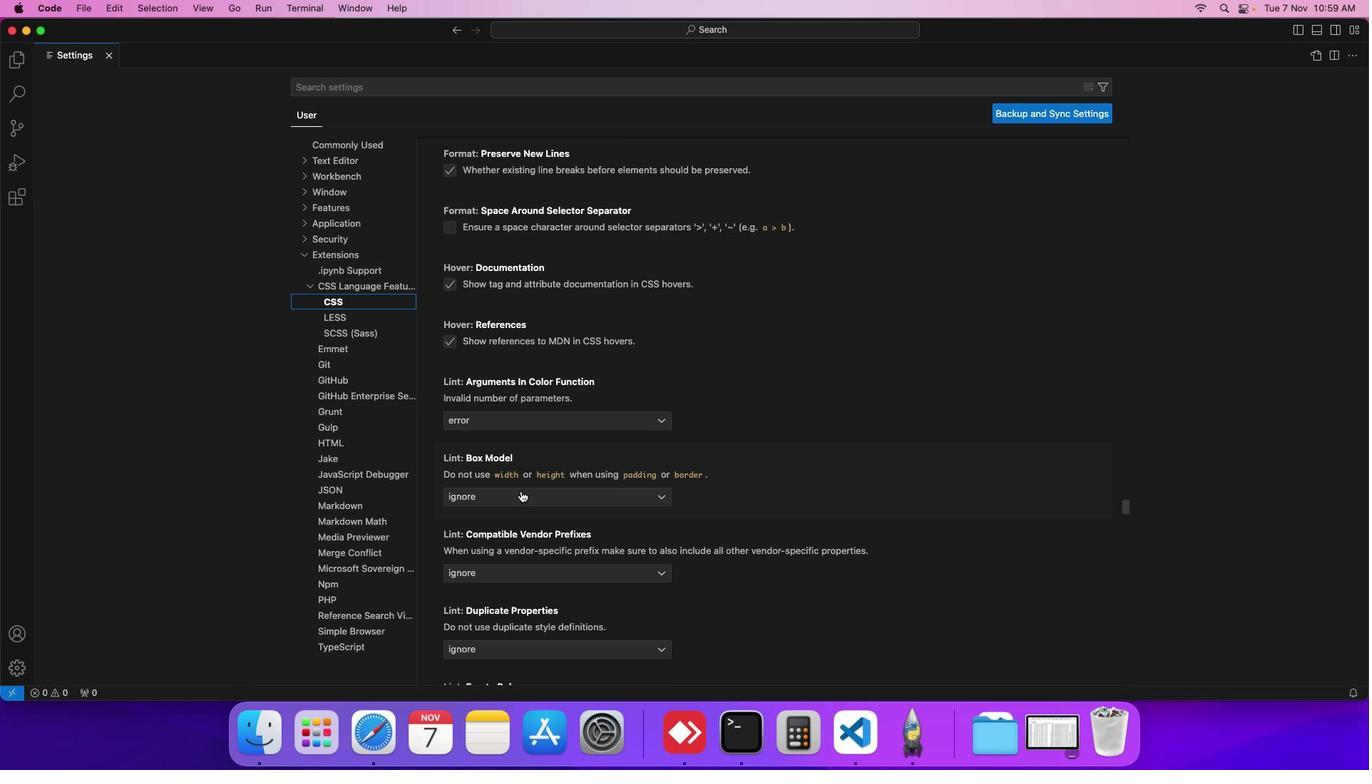 
Action: Mouse pressed left at (520, 490)
Screenshot: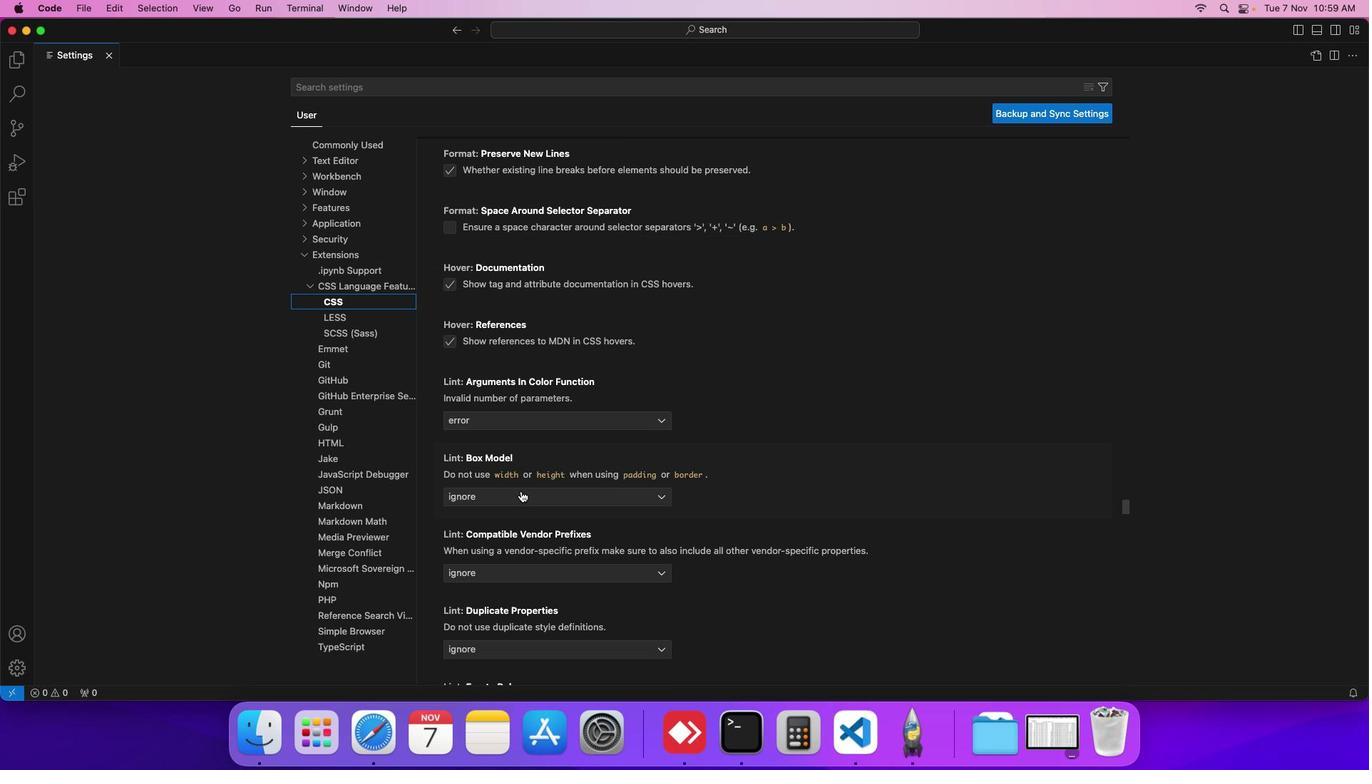 
Action: Mouse moved to (502, 530)
Screenshot: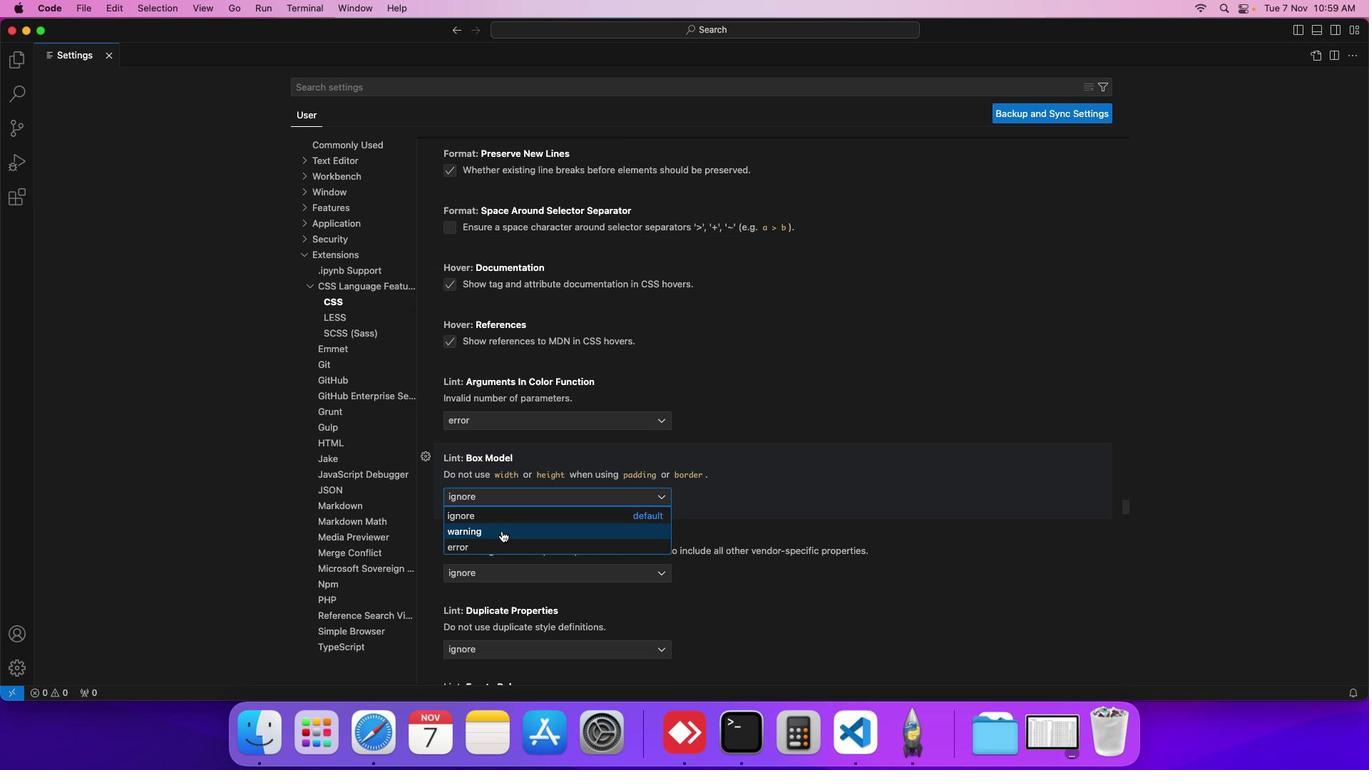 
Action: Mouse pressed left at (502, 530)
Screenshot: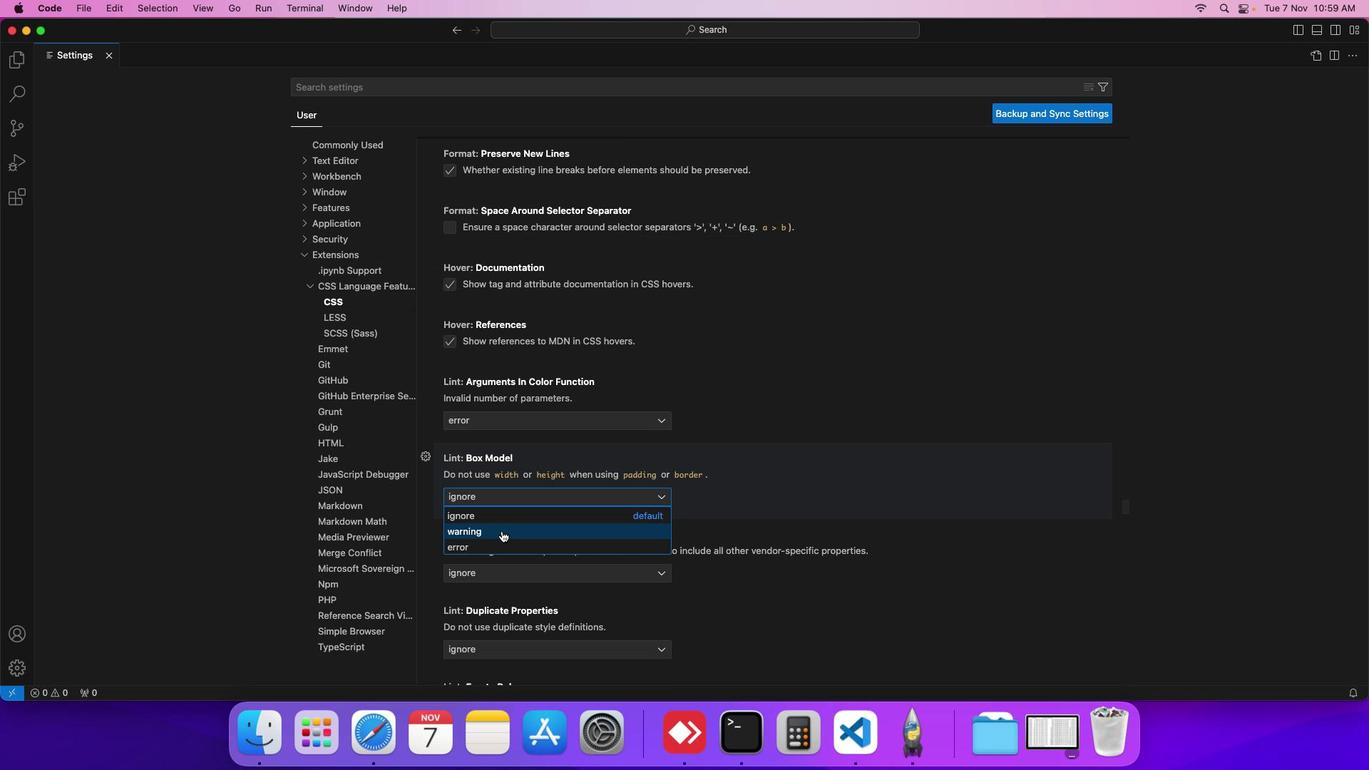 
Action: Mouse moved to (578, 513)
Screenshot: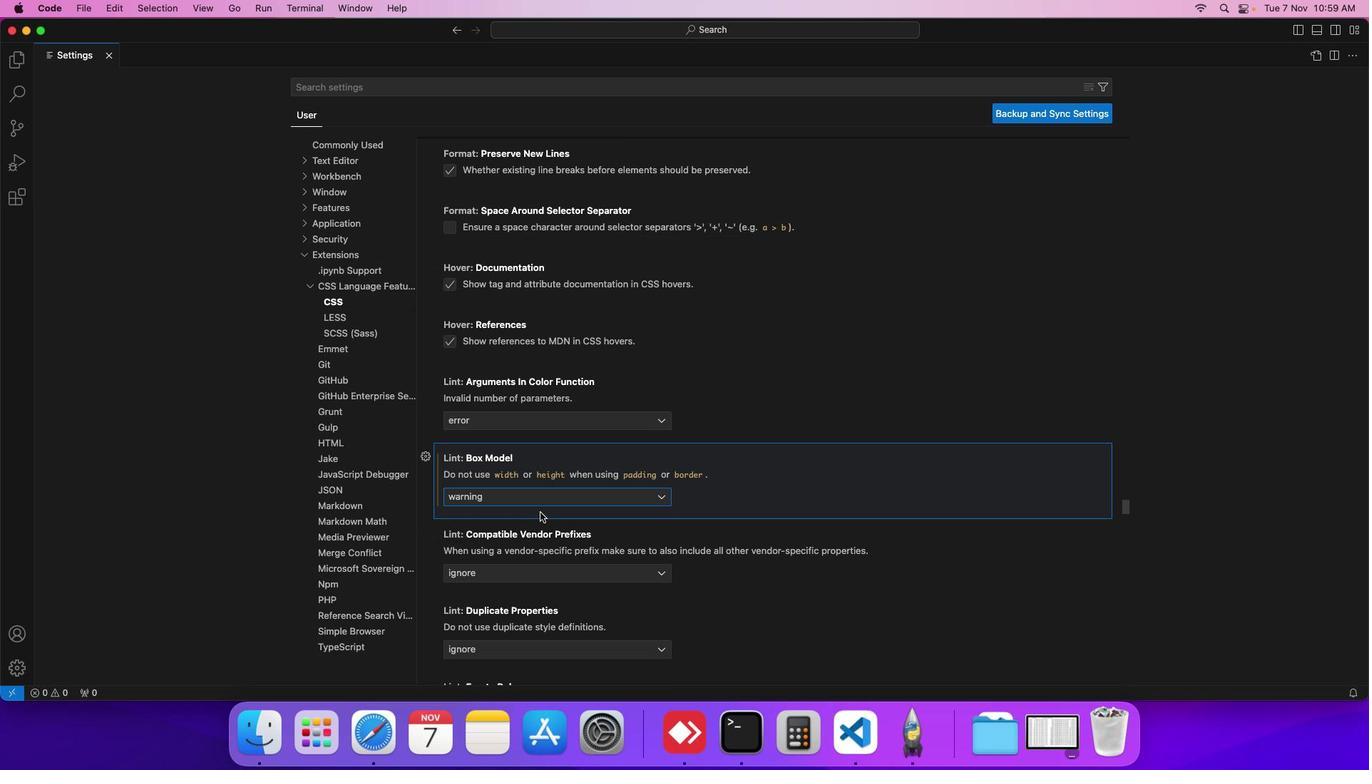
